 Task: Enable "Separate sub-streams" in MPEG transport stream demuxer.
Action: Mouse moved to (94, 12)
Screenshot: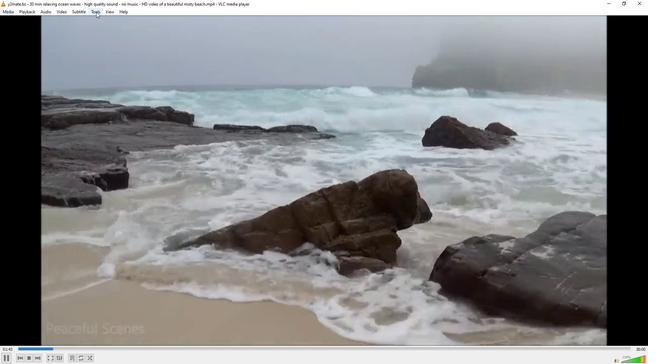 
Action: Mouse pressed left at (94, 12)
Screenshot: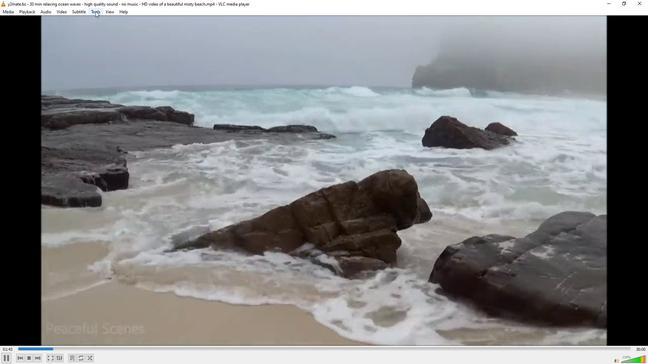 
Action: Mouse moved to (107, 95)
Screenshot: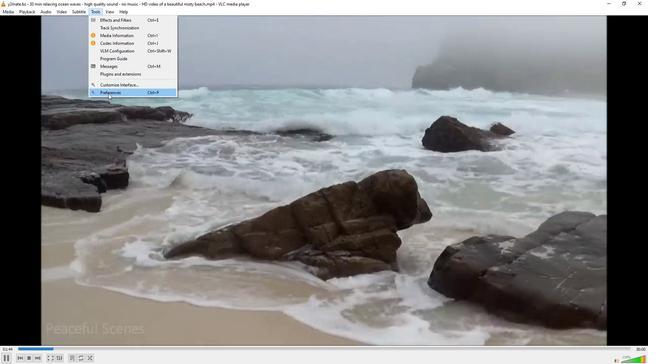 
Action: Mouse pressed left at (107, 95)
Screenshot: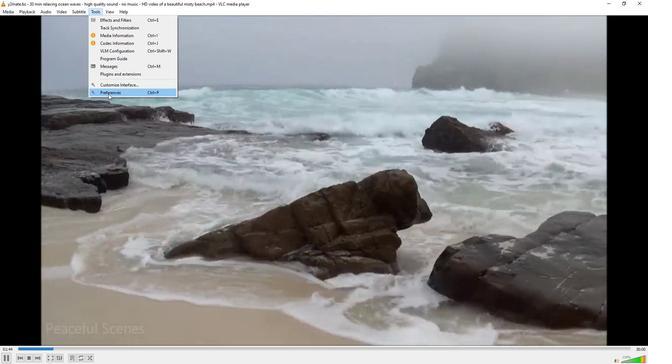 
Action: Mouse moved to (180, 280)
Screenshot: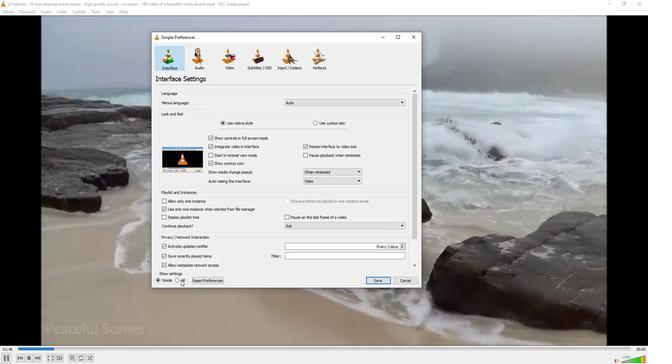 
Action: Mouse pressed left at (180, 280)
Screenshot: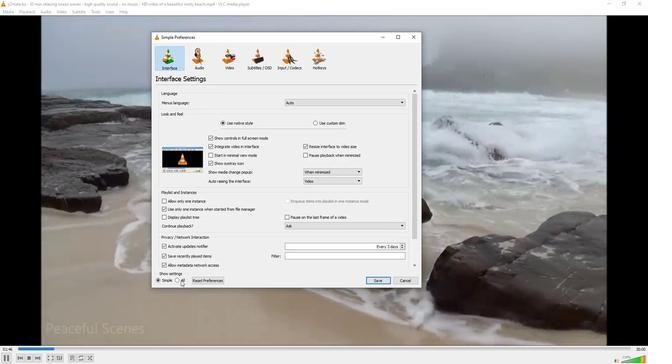 
Action: Mouse moved to (166, 183)
Screenshot: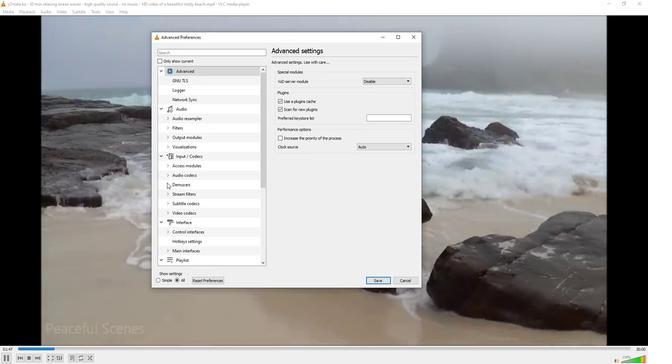 
Action: Mouse pressed left at (166, 183)
Screenshot: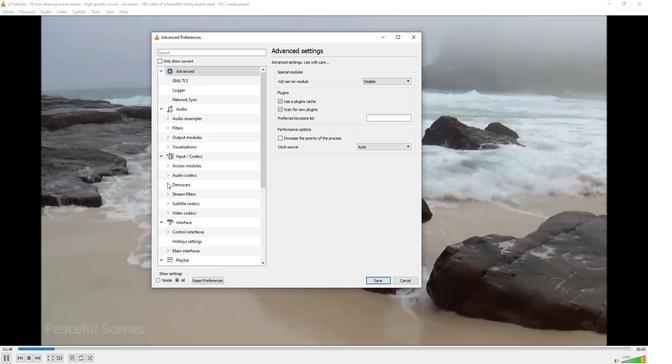 
Action: Mouse moved to (186, 215)
Screenshot: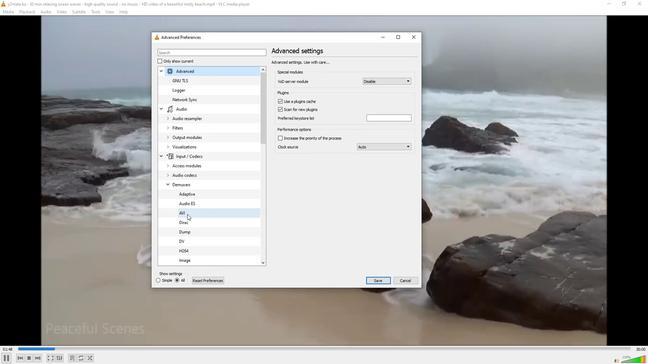 
Action: Mouse scrolled (186, 214) with delta (0, 0)
Screenshot: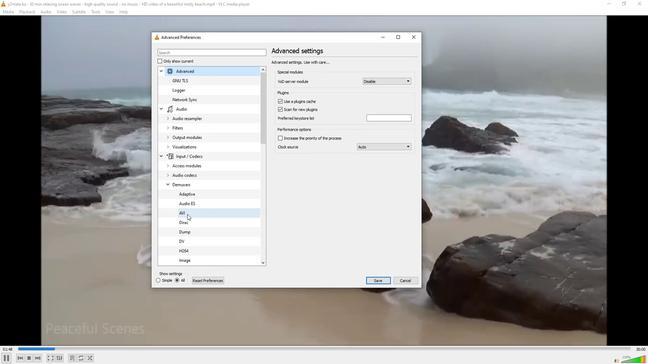 
Action: Mouse moved to (186, 215)
Screenshot: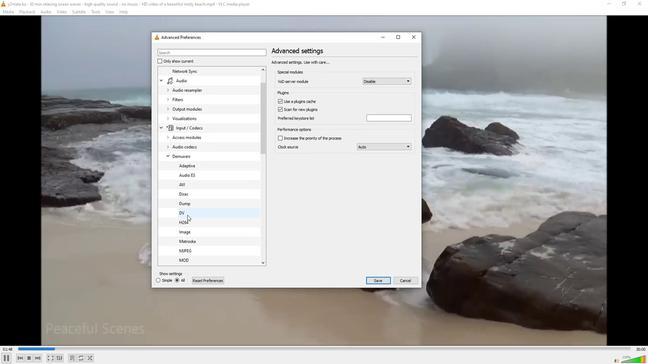 
Action: Mouse scrolled (186, 215) with delta (0, 0)
Screenshot: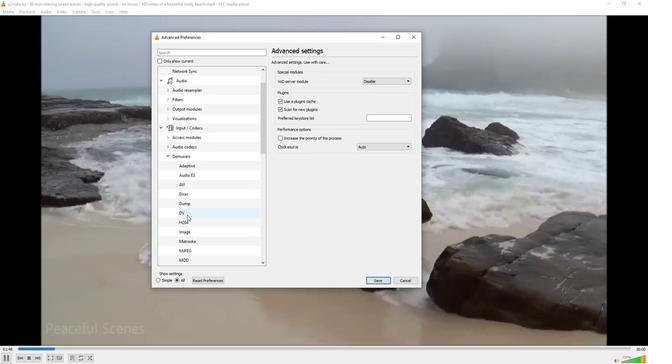 
Action: Mouse moved to (197, 252)
Screenshot: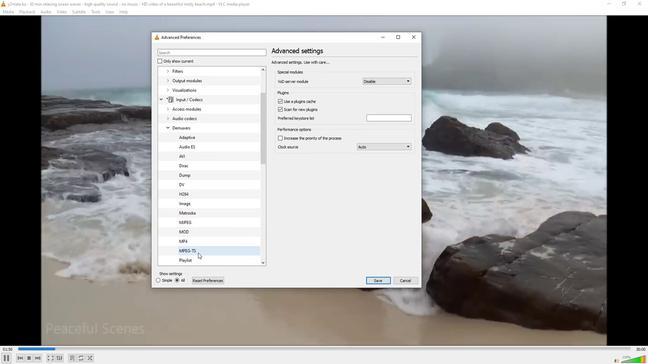 
Action: Mouse pressed left at (197, 252)
Screenshot: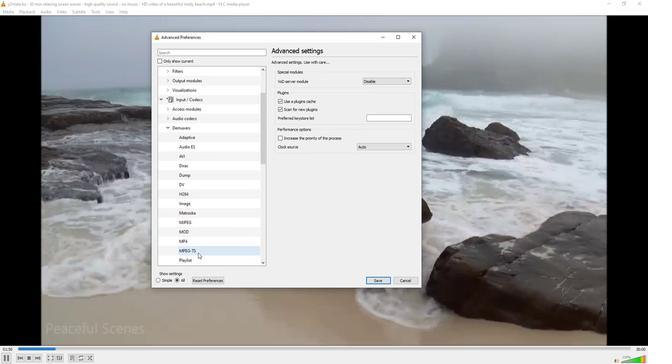 
Action: Mouse moved to (276, 135)
Screenshot: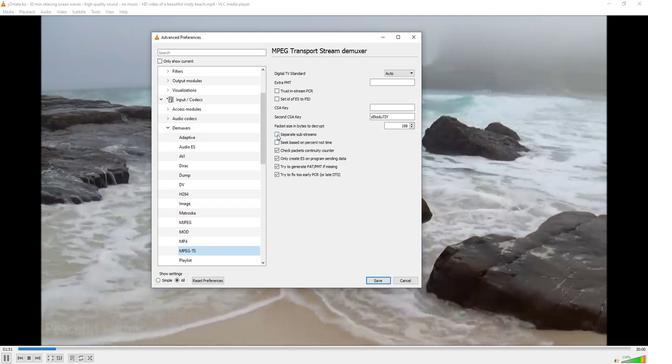 
Action: Mouse pressed left at (276, 135)
Screenshot: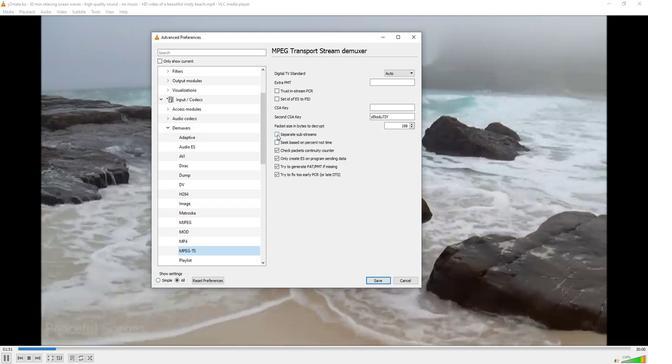 
Action: Mouse moved to (302, 232)
Screenshot: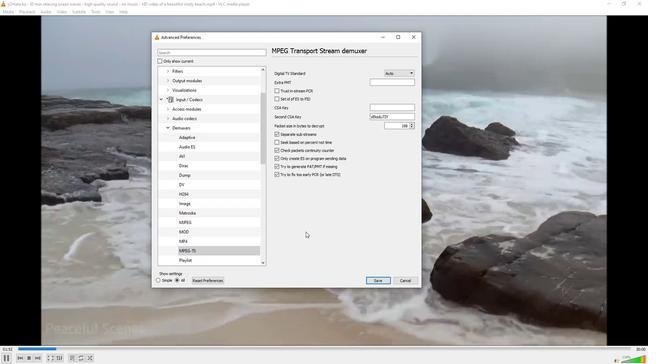 
